 Task: For heading Use Lobster with cyan colour & bold.  font size for heading18,  'Change the font style of data to'Merriweather and font size to 9,  Change the alignment of both headline & data to Align right In the sheet  auditingQuarterlySales_Report_2024
Action: Mouse moved to (57, 119)
Screenshot: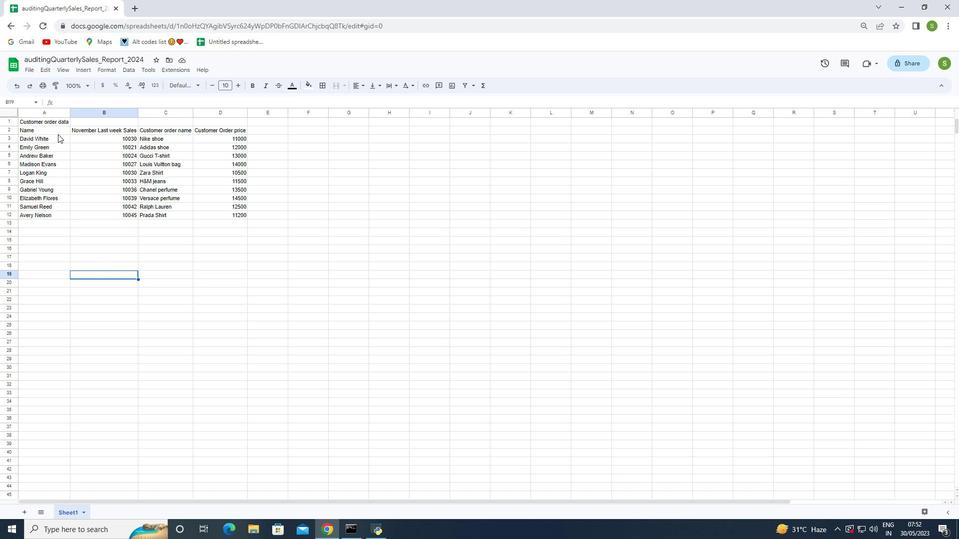 
Action: Mouse pressed left at (57, 119)
Screenshot: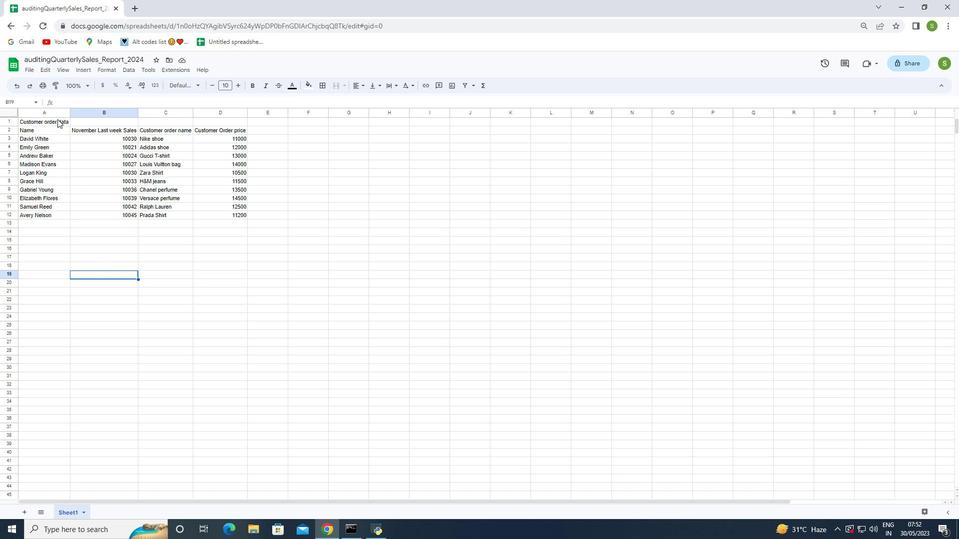 
Action: Mouse moved to (188, 87)
Screenshot: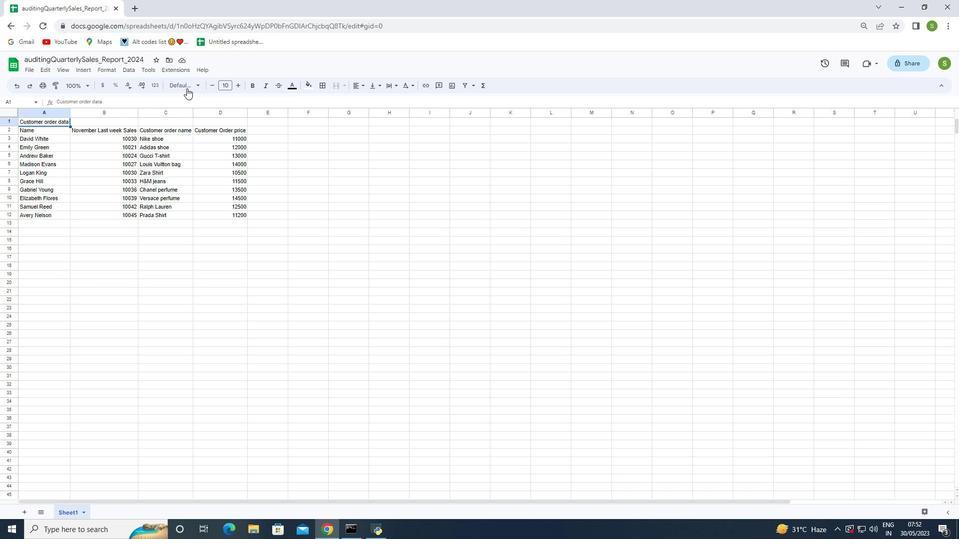 
Action: Mouse pressed left at (188, 87)
Screenshot: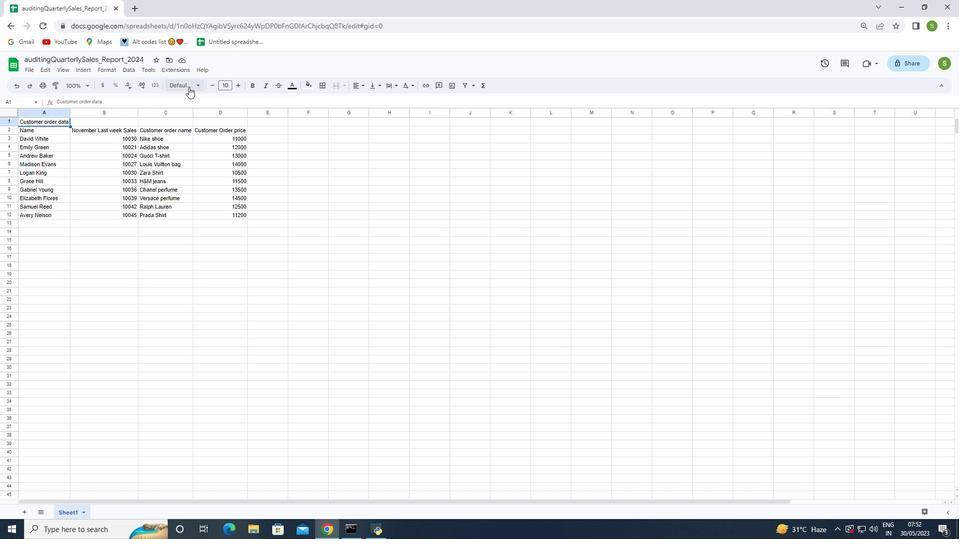 
Action: Mouse moved to (206, 489)
Screenshot: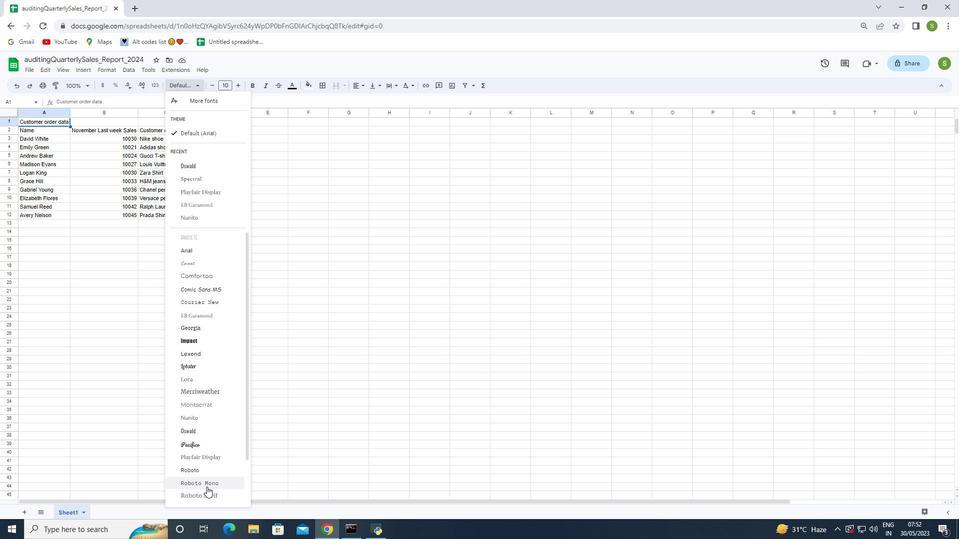 
Action: Mouse scrolled (206, 489) with delta (0, 0)
Screenshot: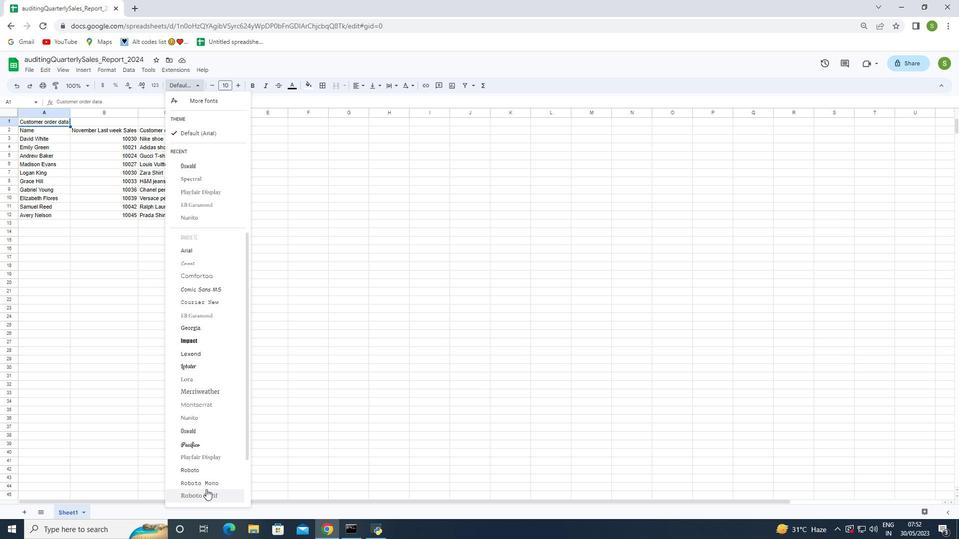 
Action: Mouse scrolled (206, 489) with delta (0, 0)
Screenshot: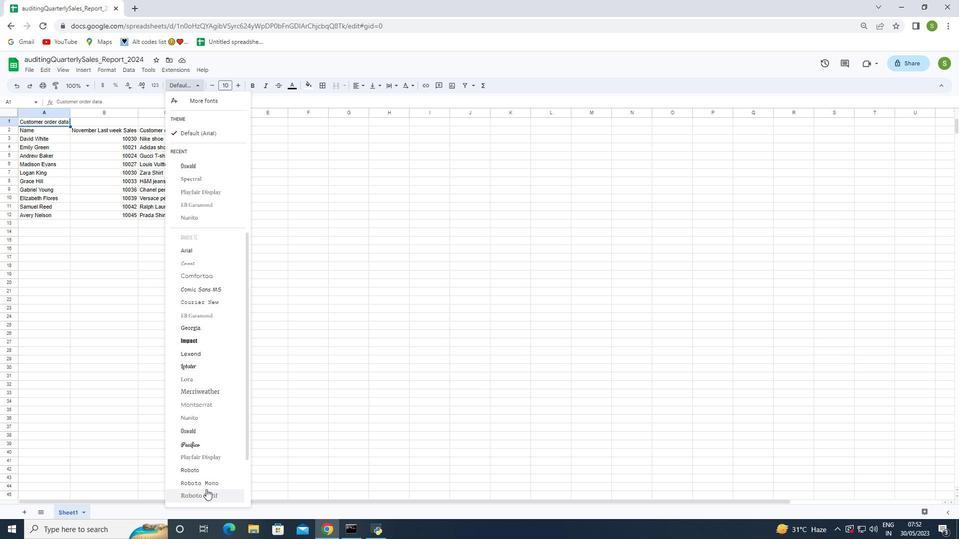 
Action: Mouse scrolled (206, 489) with delta (0, 0)
Screenshot: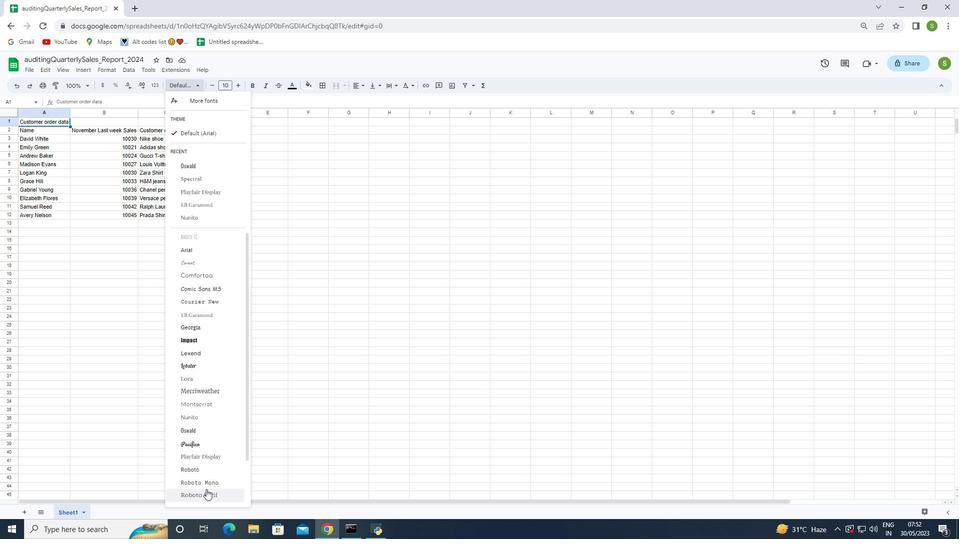 
Action: Mouse scrolled (206, 489) with delta (0, 0)
Screenshot: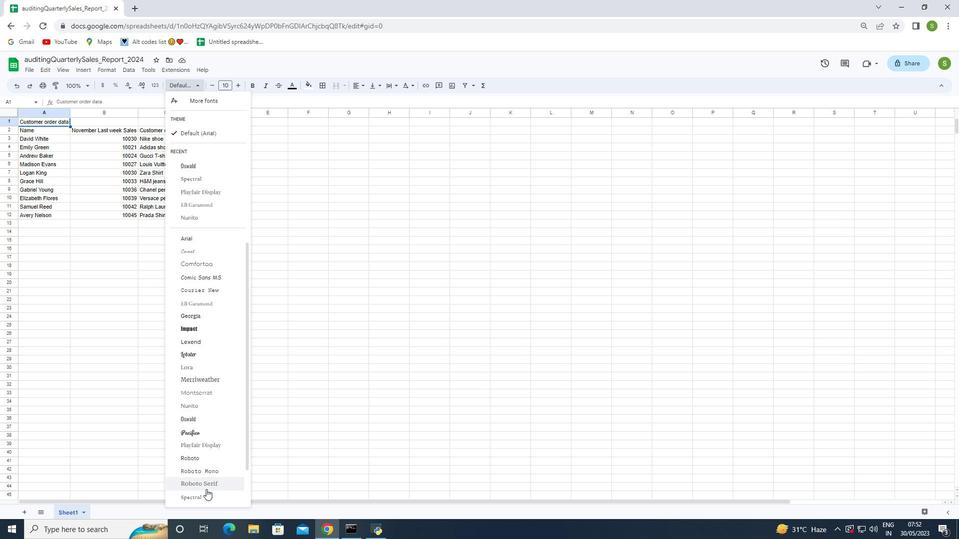 
Action: Mouse scrolled (206, 489) with delta (0, 0)
Screenshot: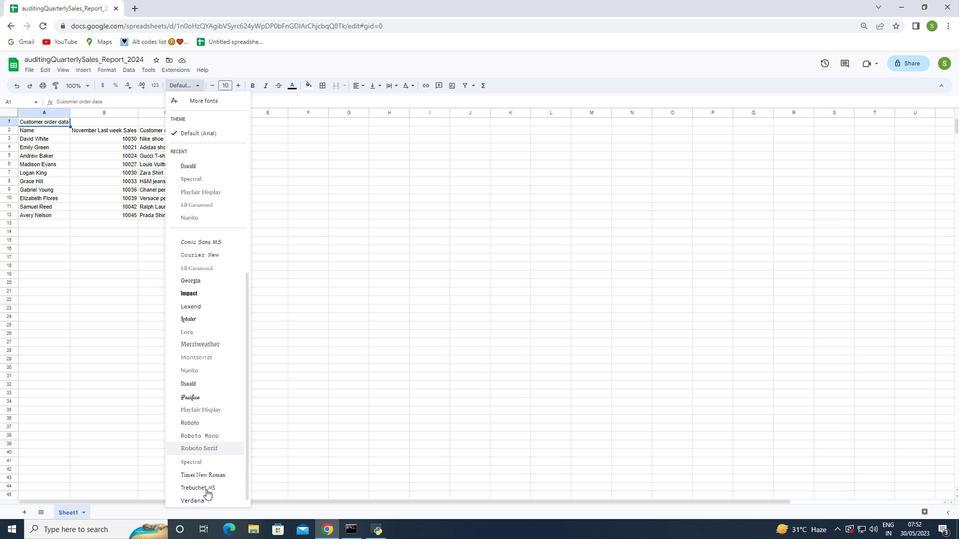 
Action: Mouse moved to (188, 318)
Screenshot: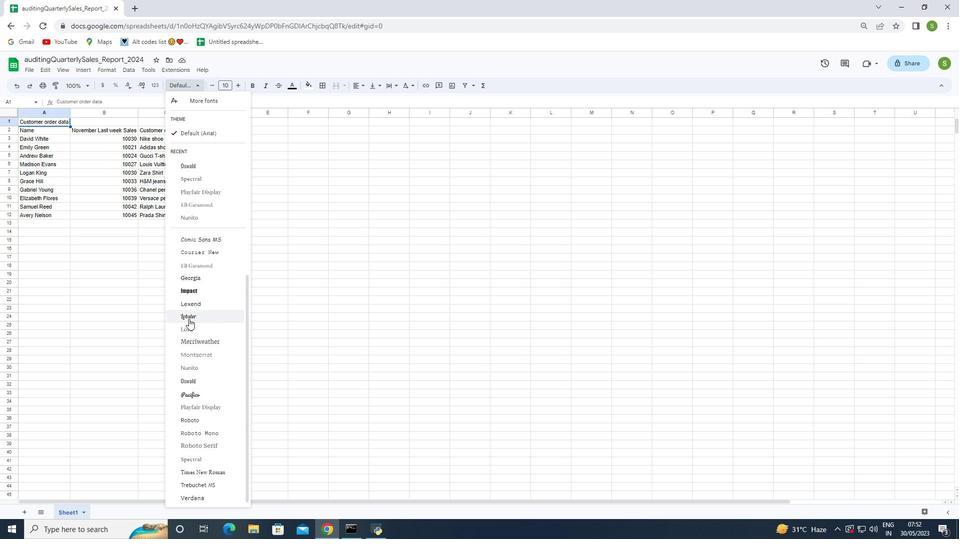 
Action: Mouse pressed left at (188, 318)
Screenshot: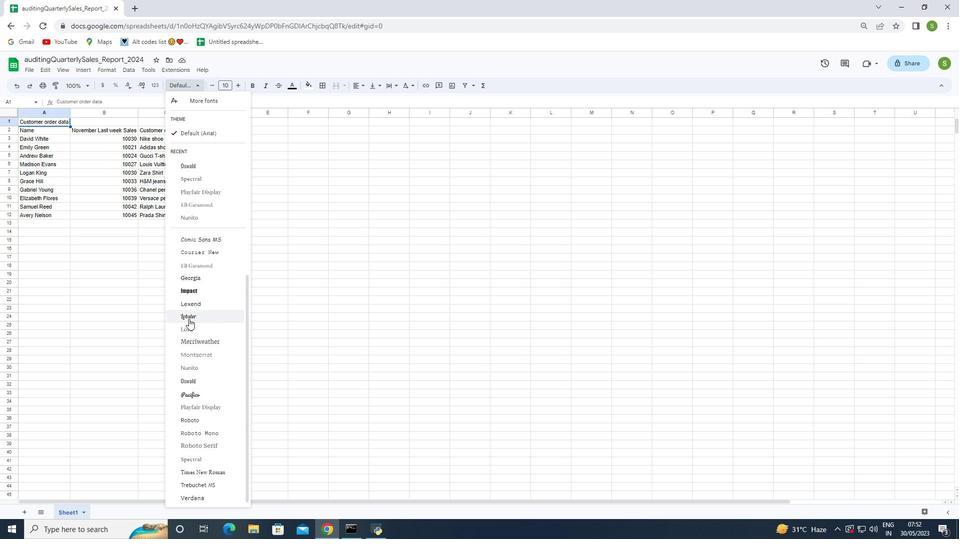 
Action: Mouse moved to (309, 86)
Screenshot: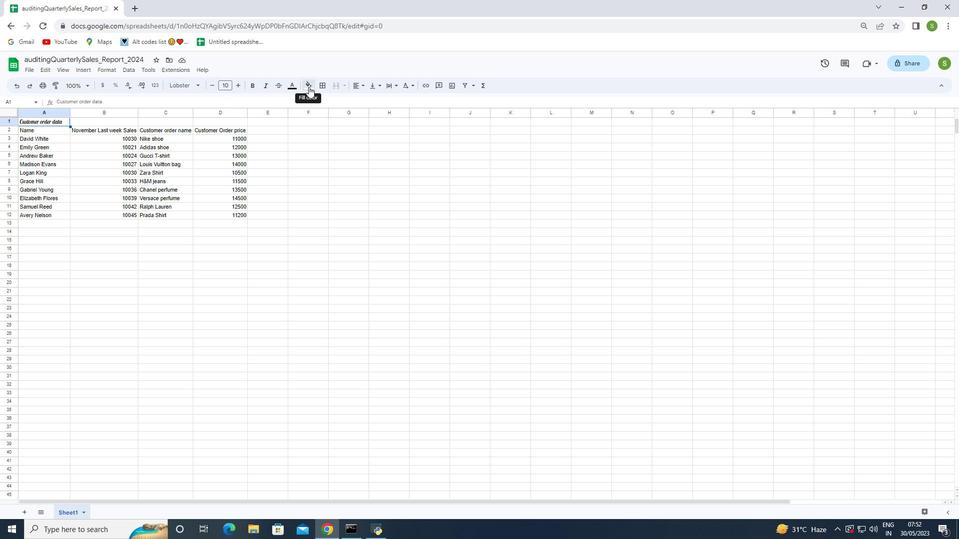 
Action: Mouse pressed left at (309, 86)
Screenshot: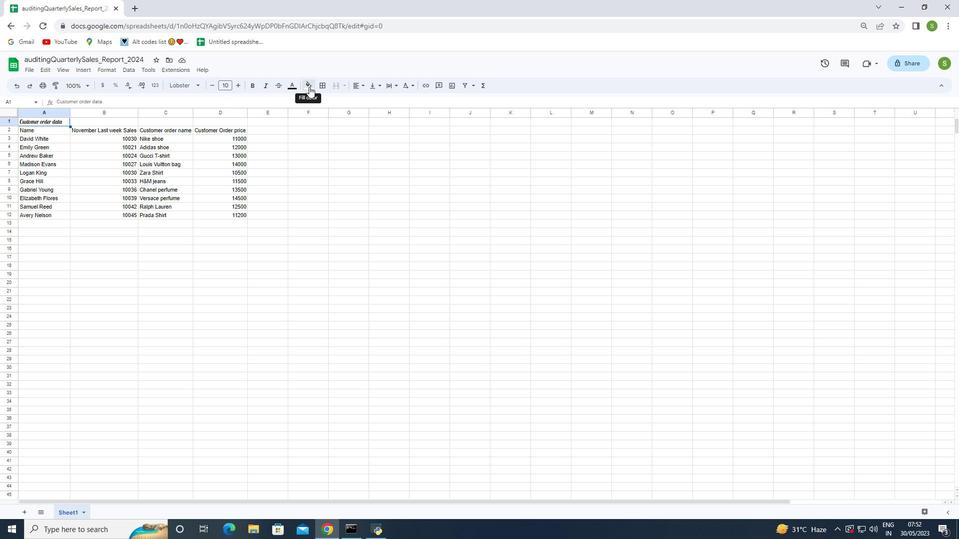 
Action: Mouse moved to (352, 121)
Screenshot: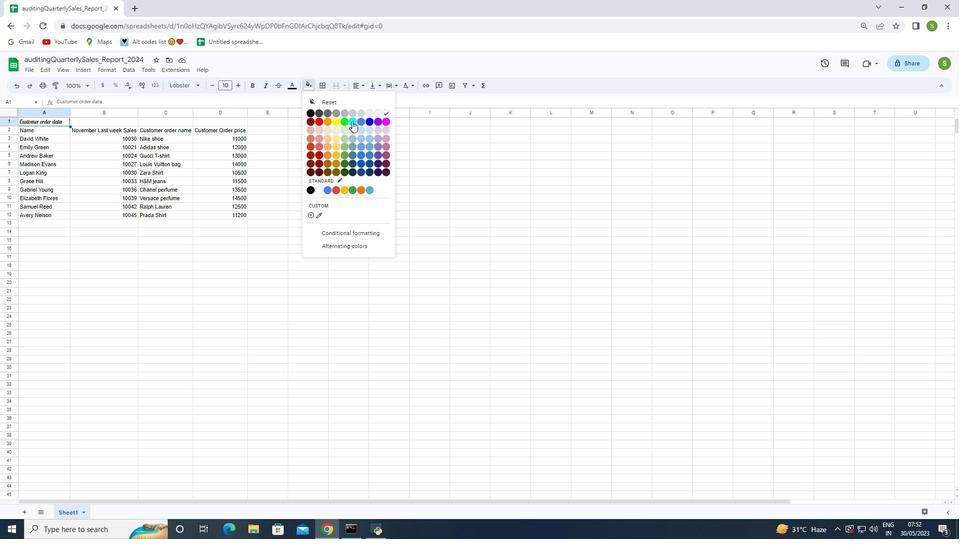 
Action: Mouse pressed left at (352, 121)
Screenshot: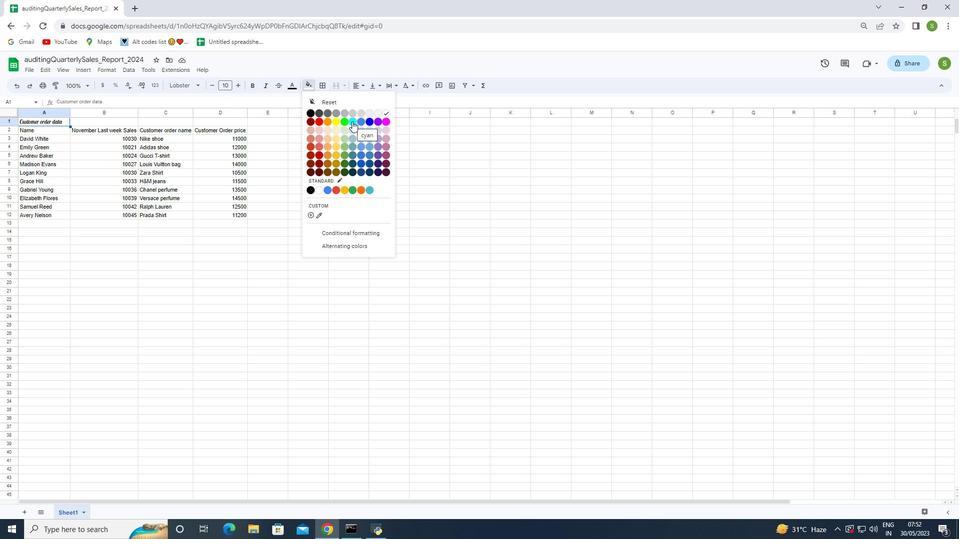 
Action: Mouse moved to (253, 86)
Screenshot: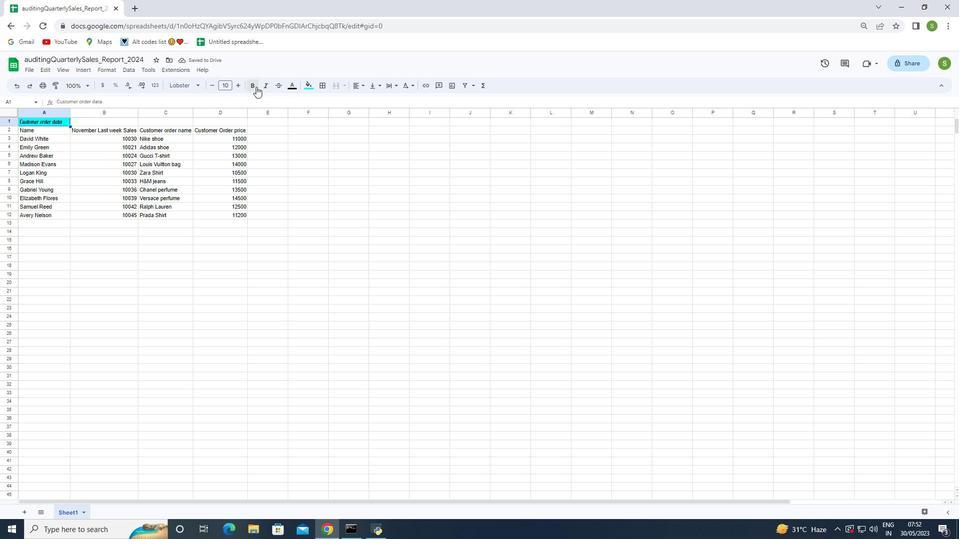 
Action: Mouse pressed left at (253, 86)
Screenshot: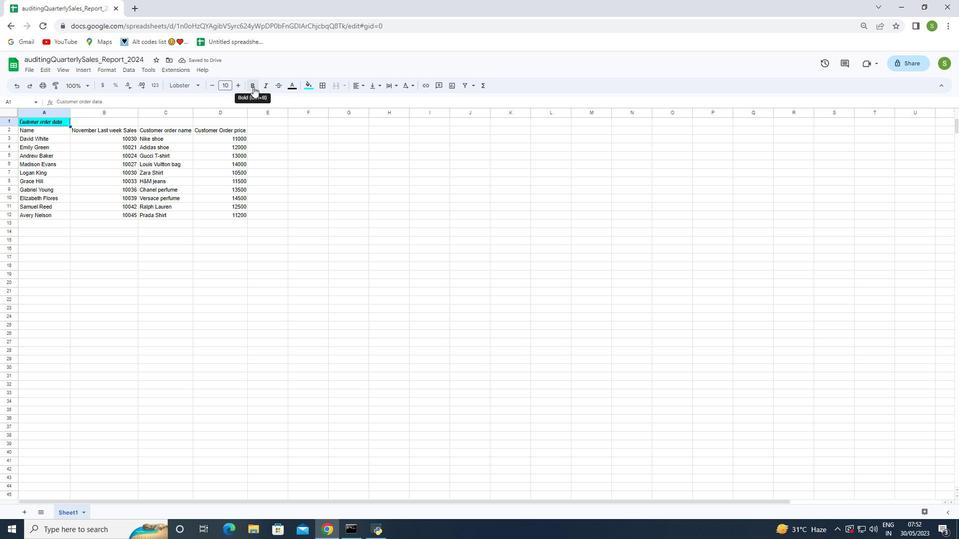 
Action: Mouse pressed left at (253, 86)
Screenshot: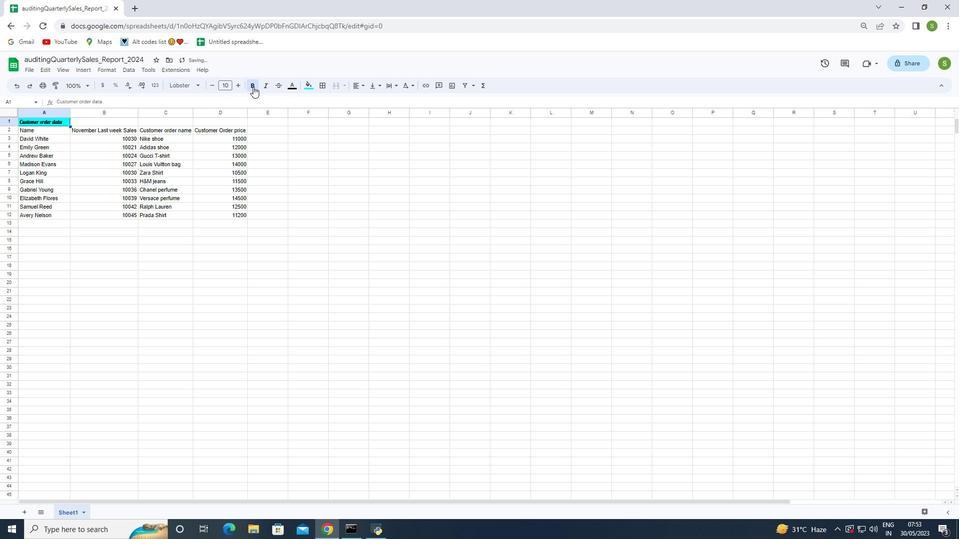 
Action: Mouse pressed left at (253, 86)
Screenshot: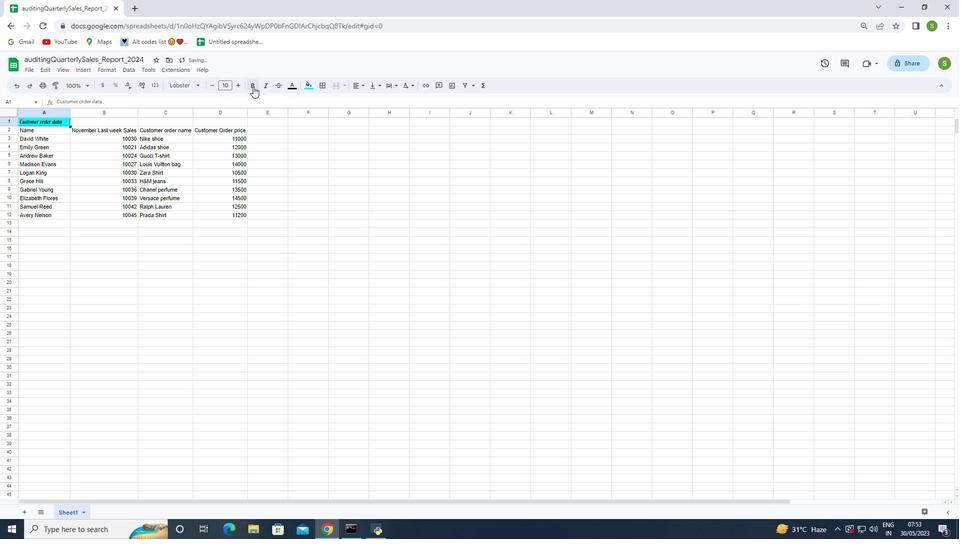 
Action: Mouse moved to (239, 84)
Screenshot: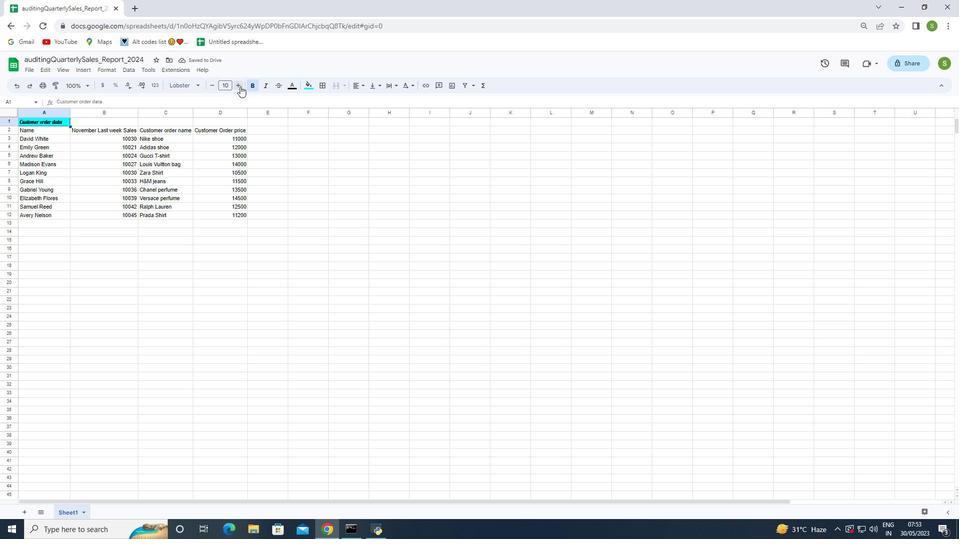 
Action: Mouse pressed left at (239, 84)
Screenshot: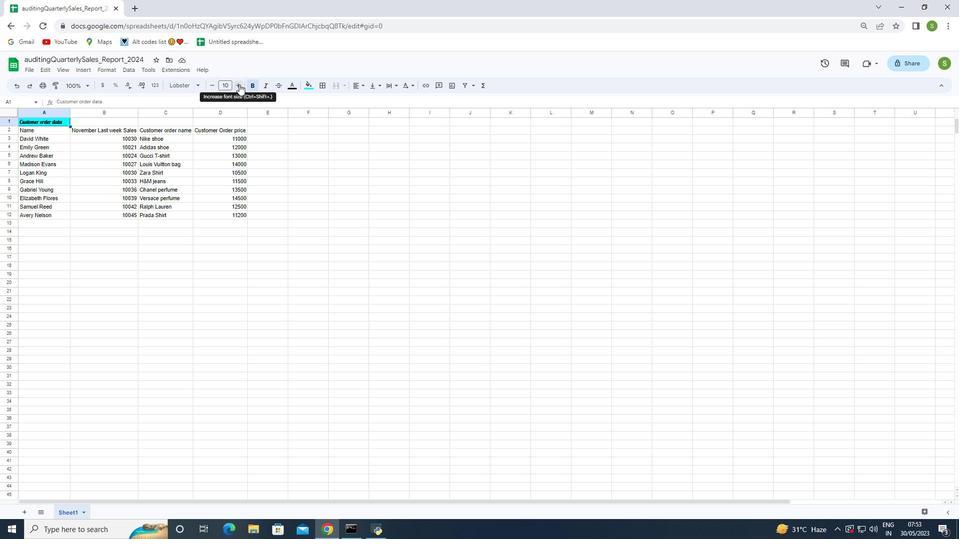 
Action: Mouse pressed left at (239, 84)
Screenshot: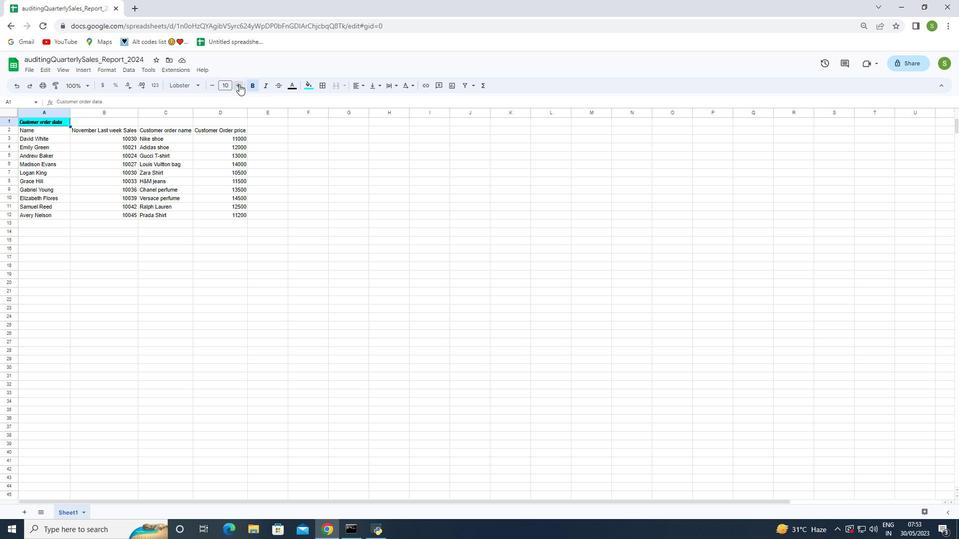 
Action: Mouse pressed left at (239, 84)
Screenshot: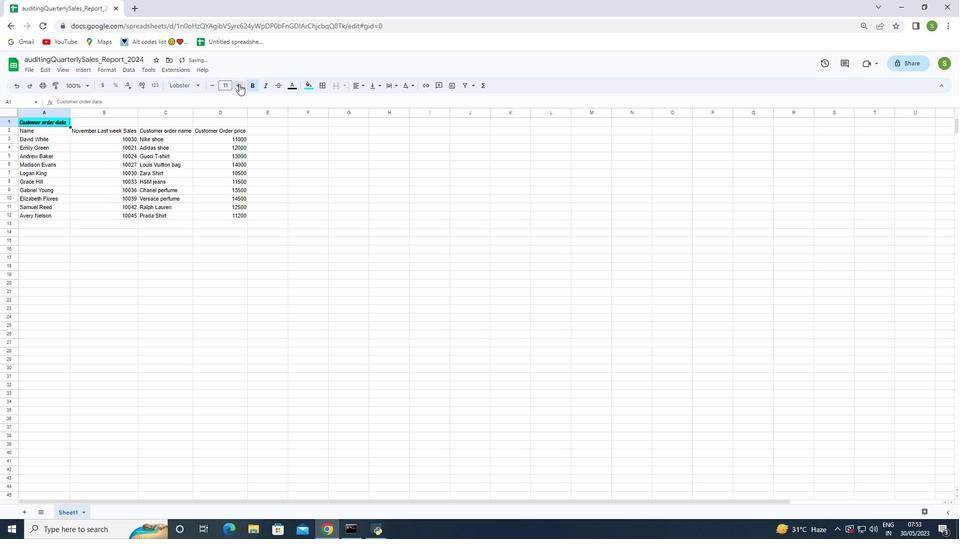 
Action: Mouse pressed left at (239, 84)
Screenshot: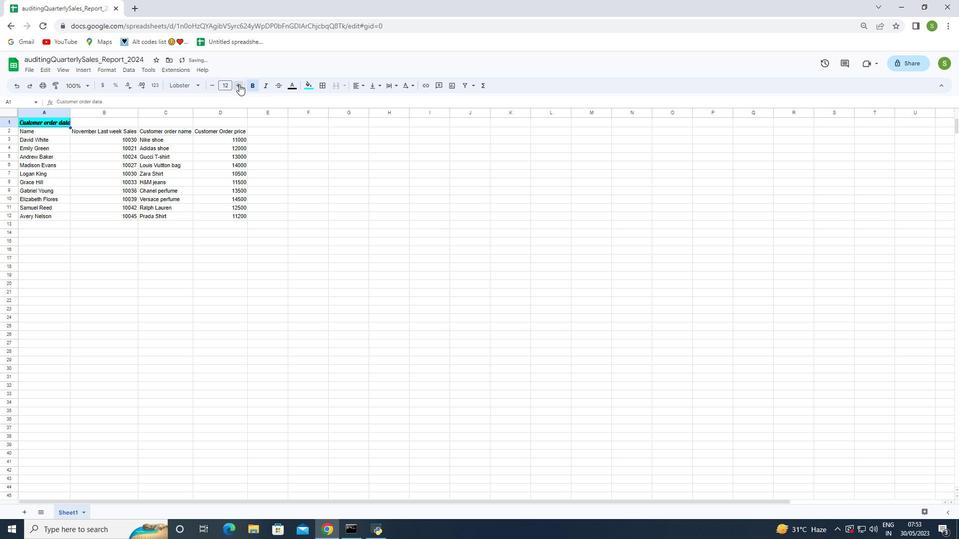 
Action: Mouse pressed left at (239, 84)
Screenshot: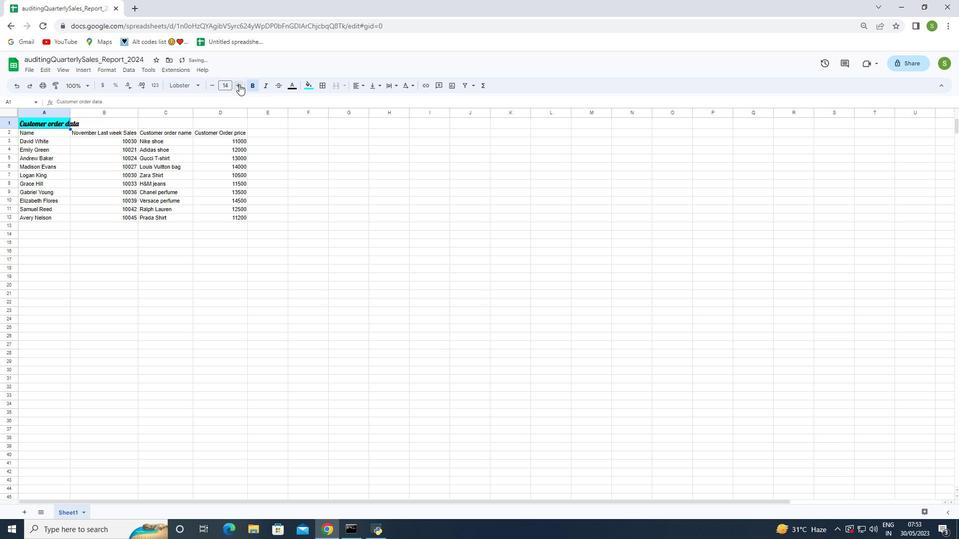 
Action: Mouse pressed left at (239, 84)
Screenshot: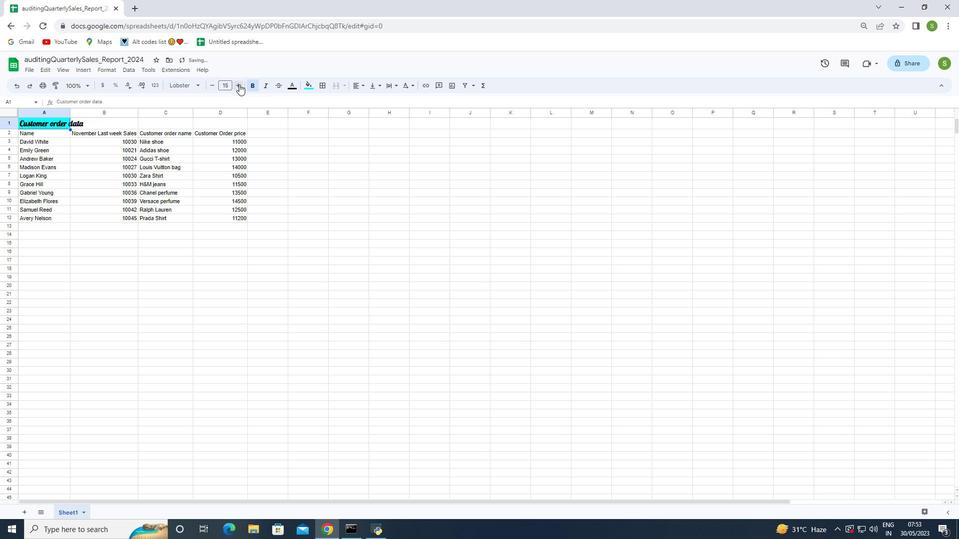 
Action: Mouse pressed left at (239, 84)
Screenshot: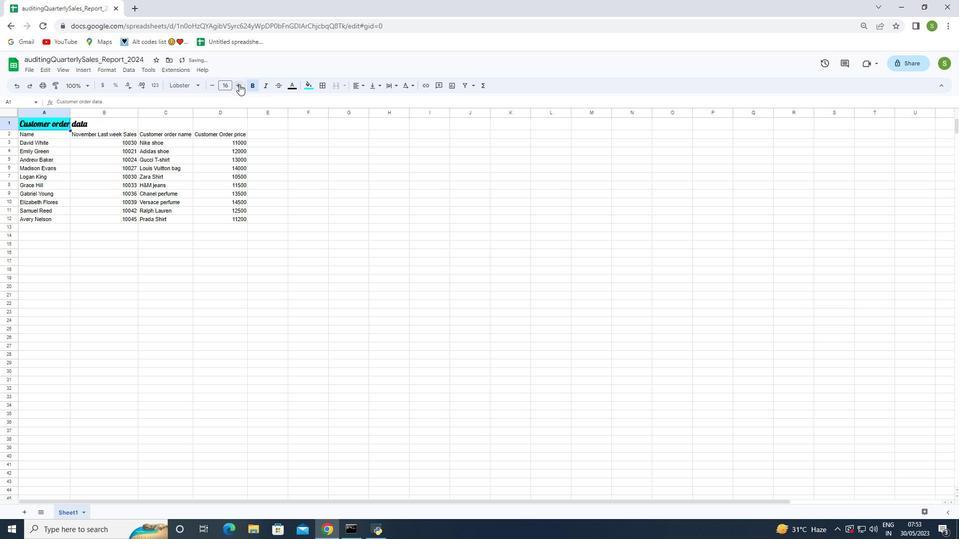 
Action: Mouse pressed left at (239, 84)
Screenshot: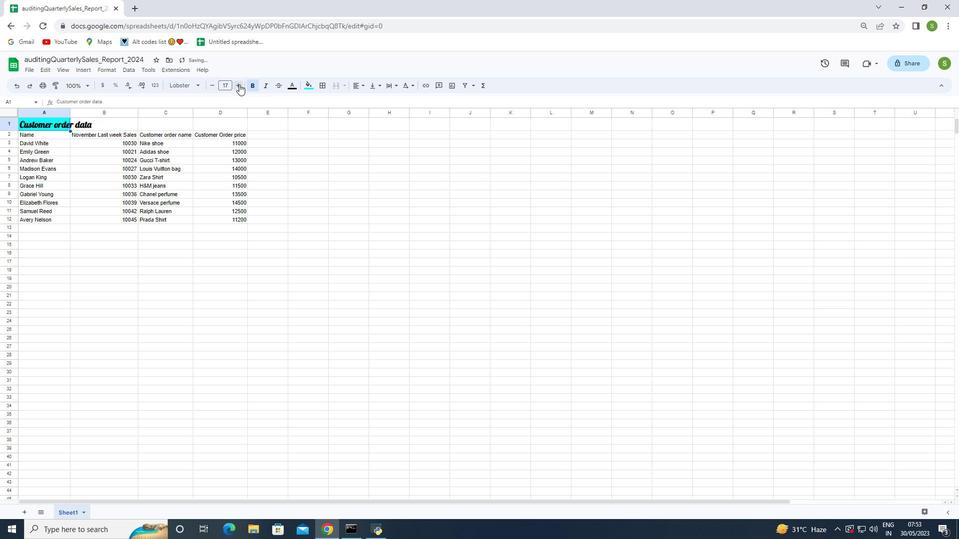
Action: Mouse pressed left at (239, 84)
Screenshot: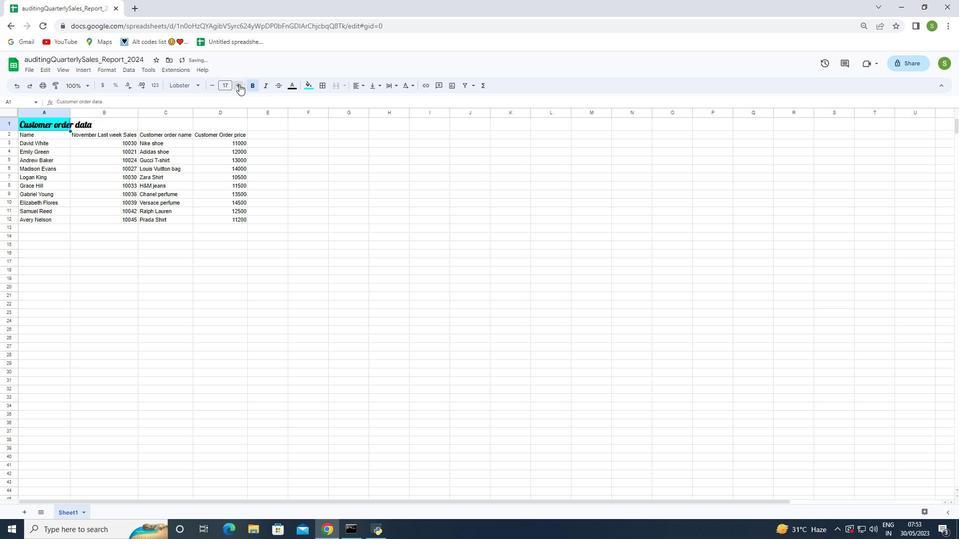
Action: Mouse moved to (212, 86)
Screenshot: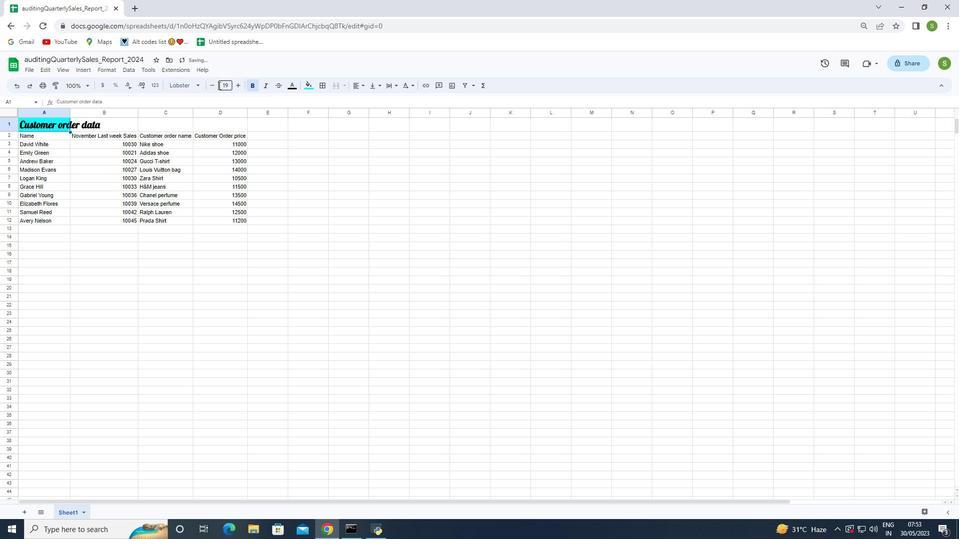 
Action: Mouse pressed left at (212, 86)
Screenshot: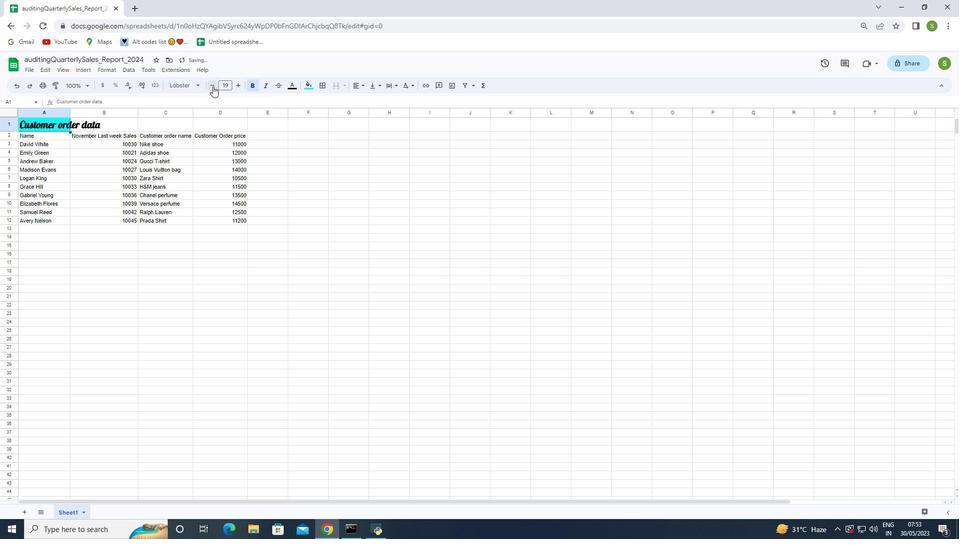 
Action: Mouse moved to (69, 111)
Screenshot: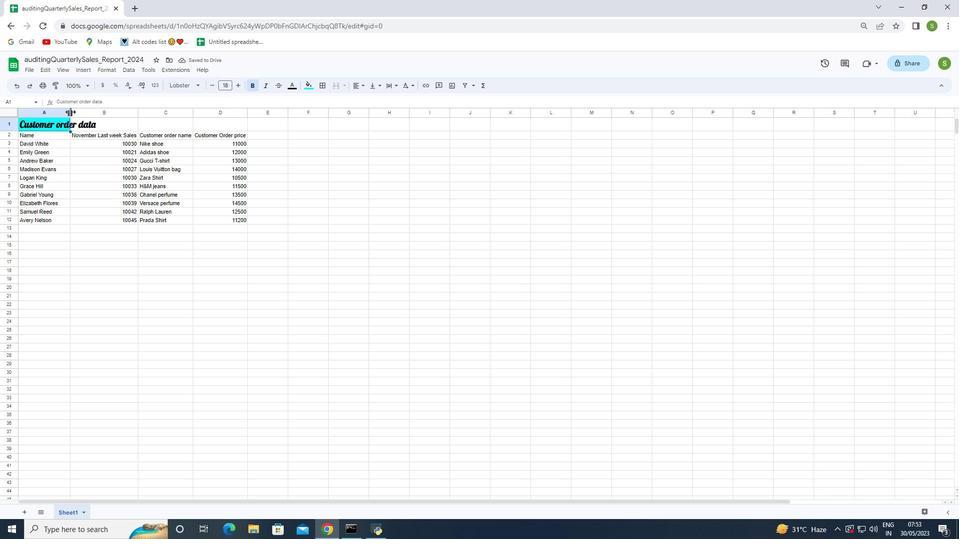 
Action: Mouse pressed left at (69, 111)
Screenshot: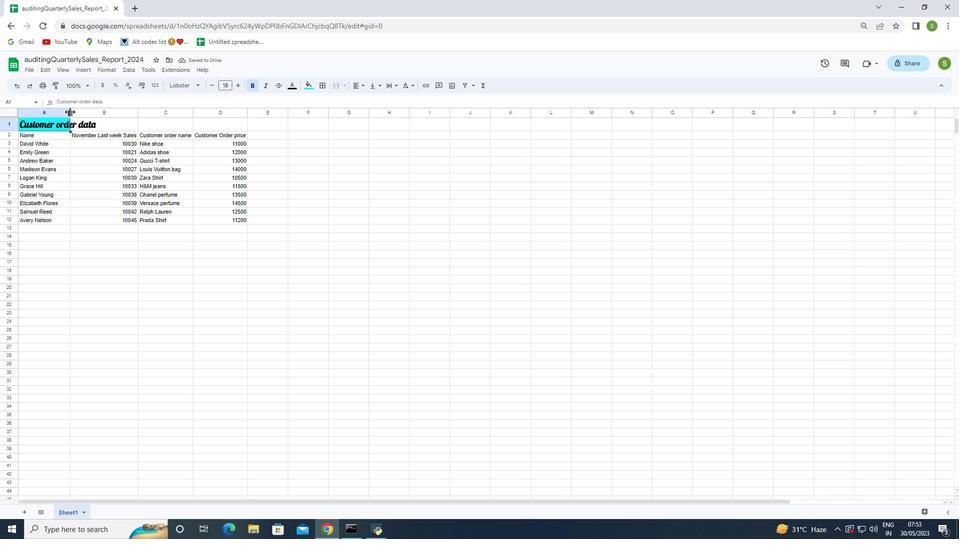 
Action: Mouse pressed left at (69, 111)
Screenshot: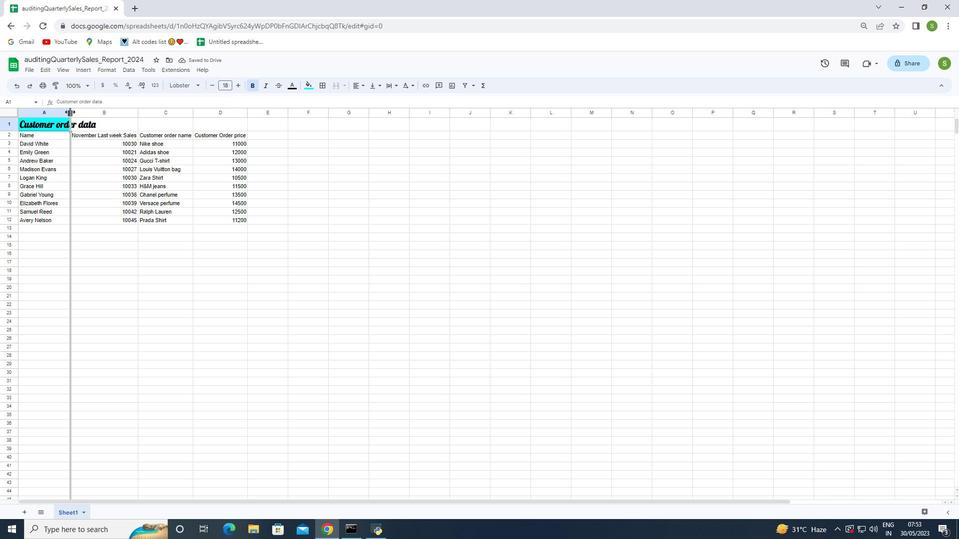 
Action: Mouse moved to (31, 136)
Screenshot: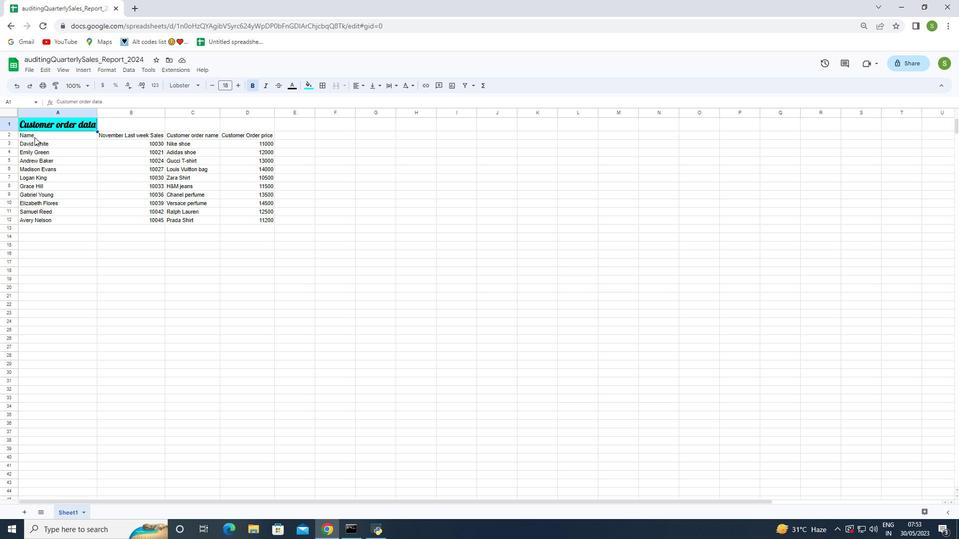 
Action: Mouse pressed left at (31, 136)
Screenshot: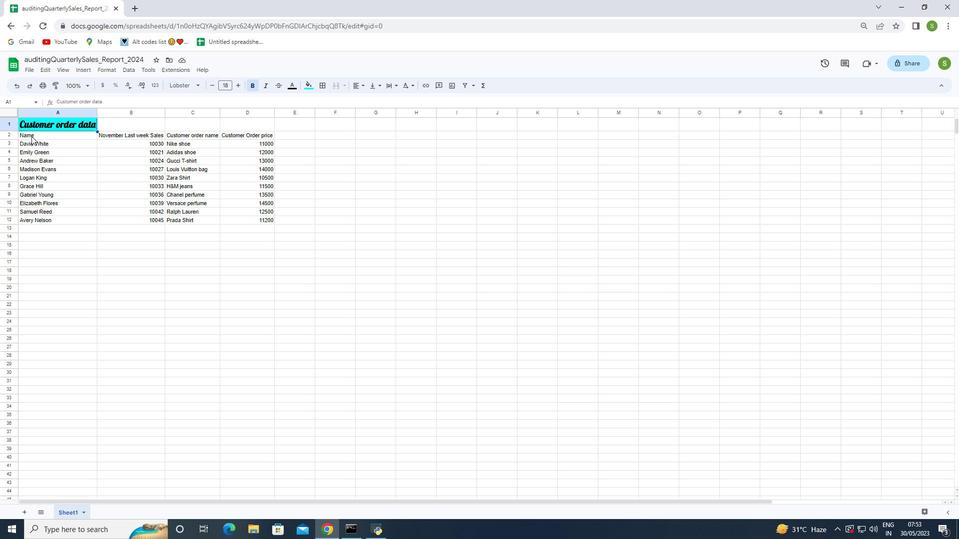 
Action: Mouse moved to (194, 87)
Screenshot: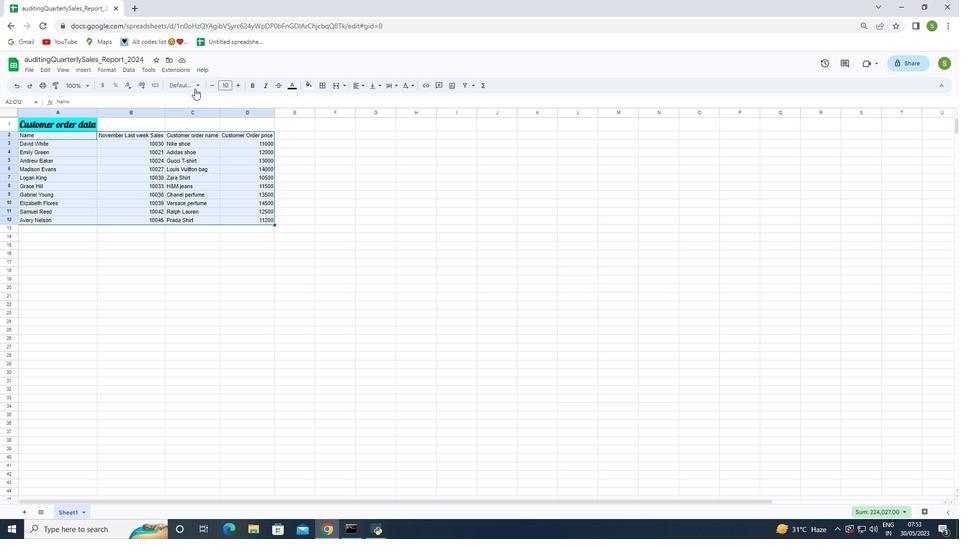 
Action: Mouse pressed left at (194, 87)
Screenshot: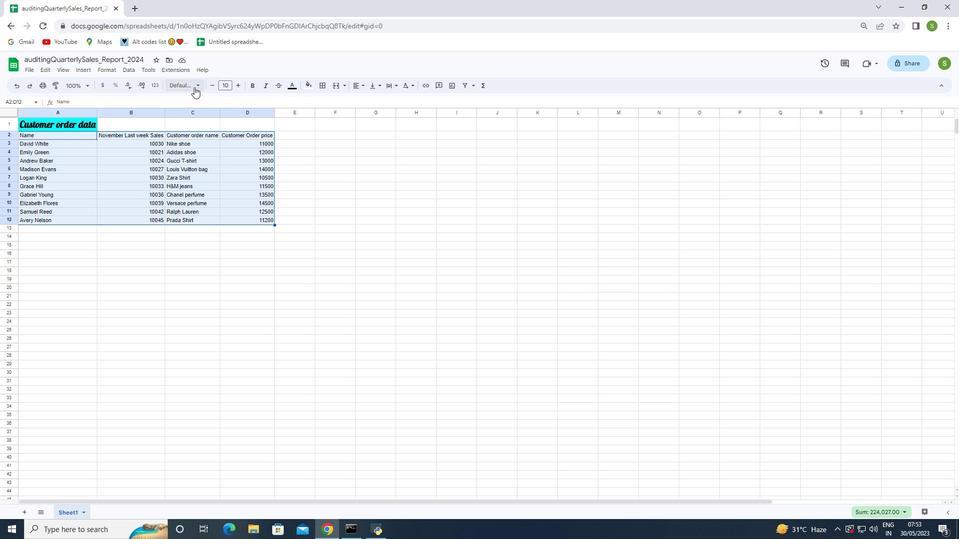 
Action: Mouse moved to (206, 393)
Screenshot: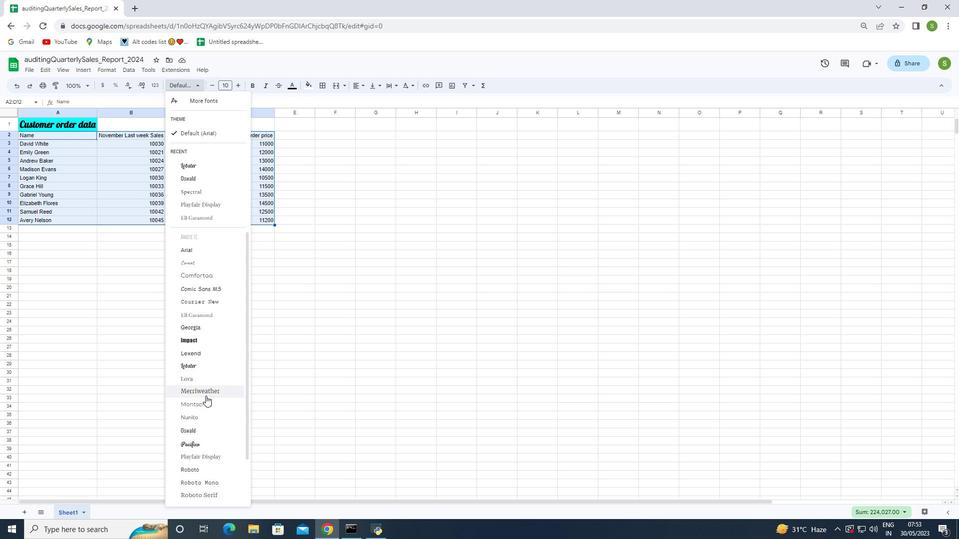 
Action: Mouse pressed left at (206, 393)
Screenshot: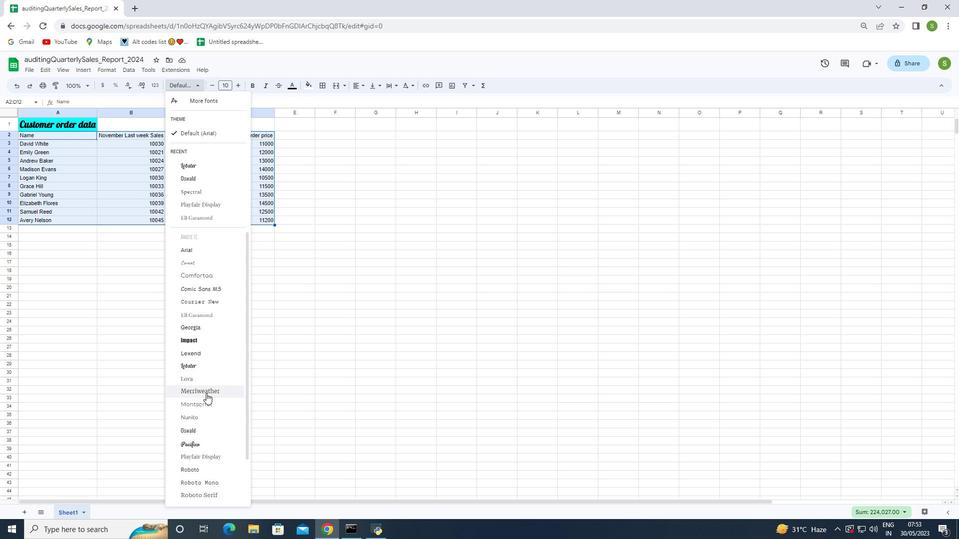 
Action: Mouse moved to (208, 83)
Screenshot: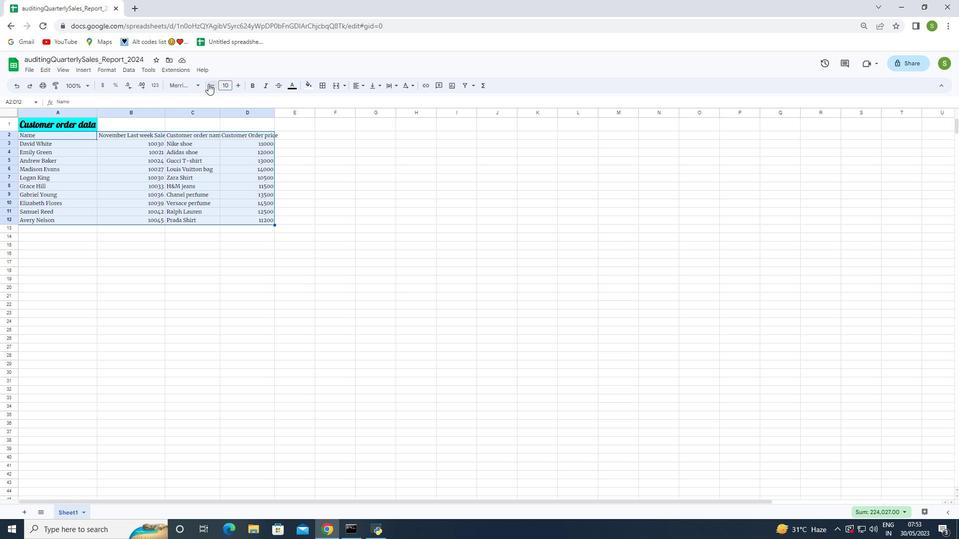 
Action: Mouse pressed left at (208, 83)
Screenshot: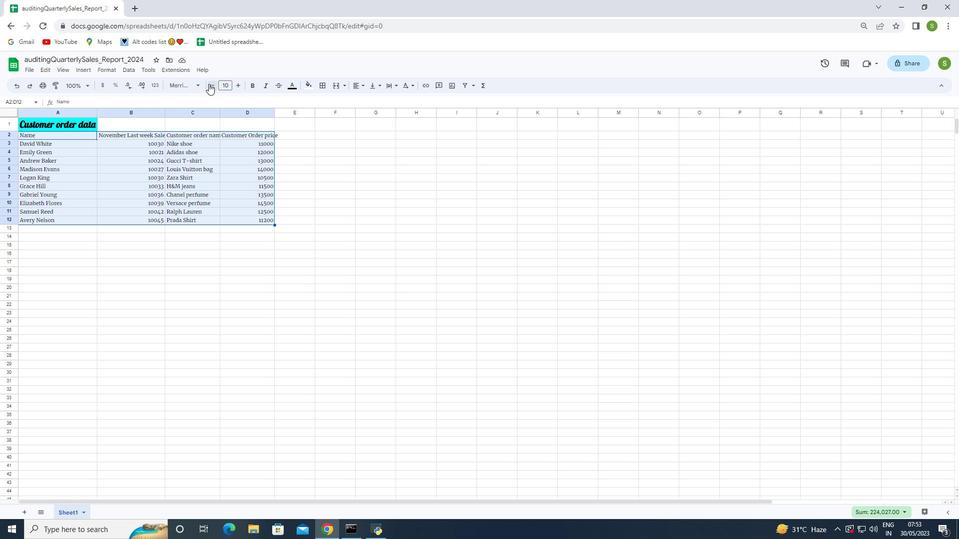 
Action: Mouse moved to (147, 275)
Screenshot: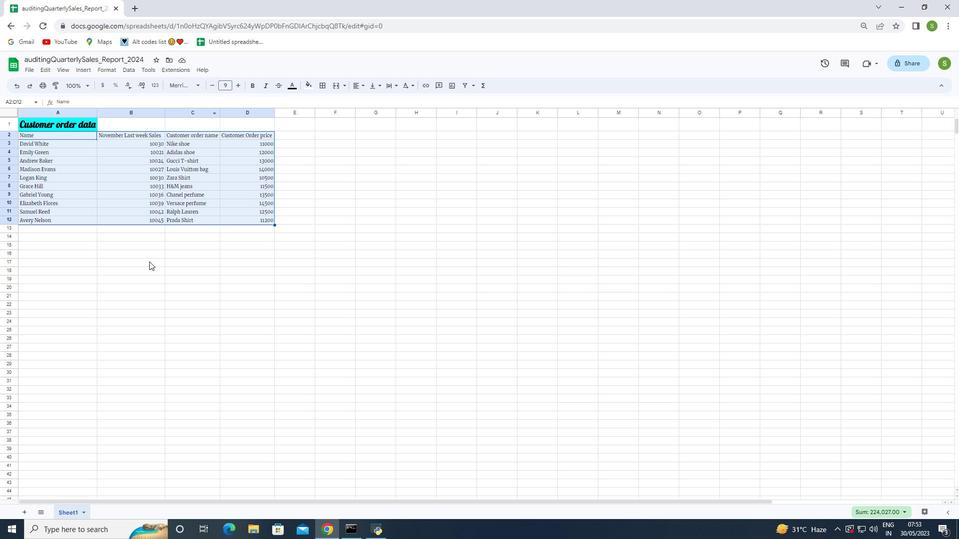 
Action: Mouse pressed left at (147, 275)
Screenshot: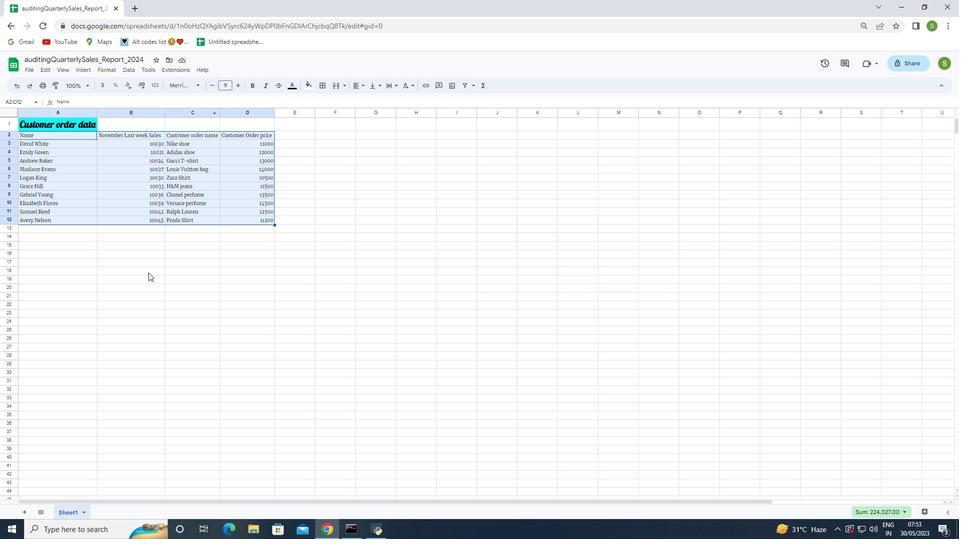 
Action: Mouse moved to (36, 123)
Screenshot: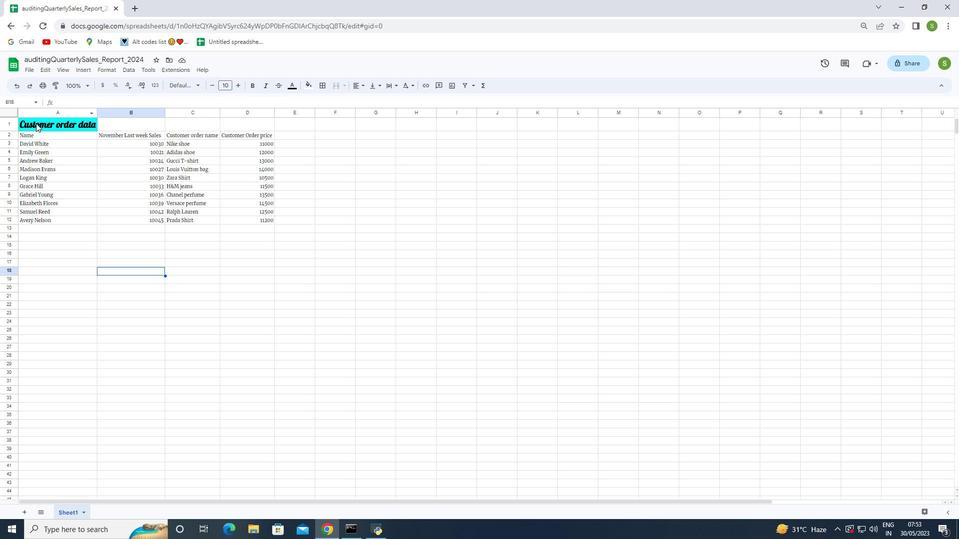 
Action: Mouse pressed left at (36, 123)
Screenshot: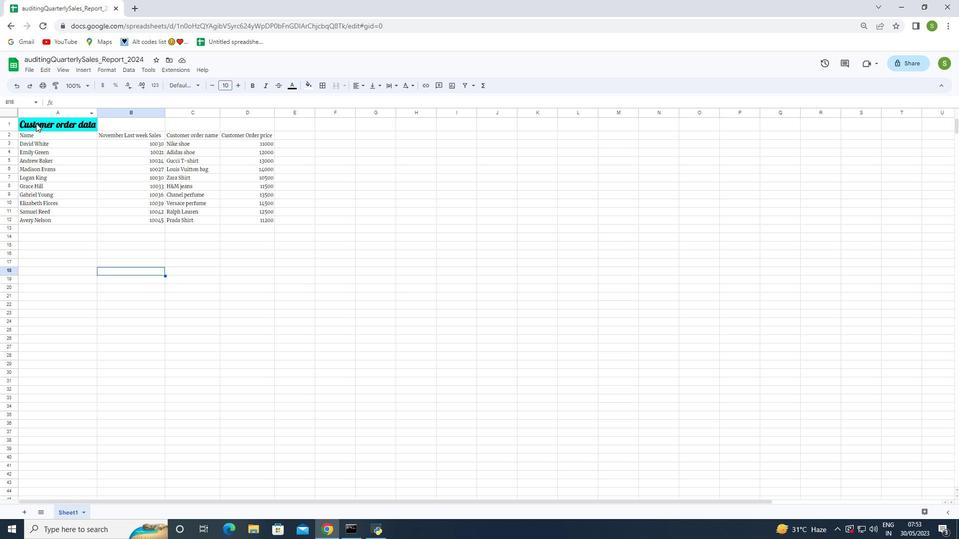 
Action: Mouse moved to (359, 85)
Screenshot: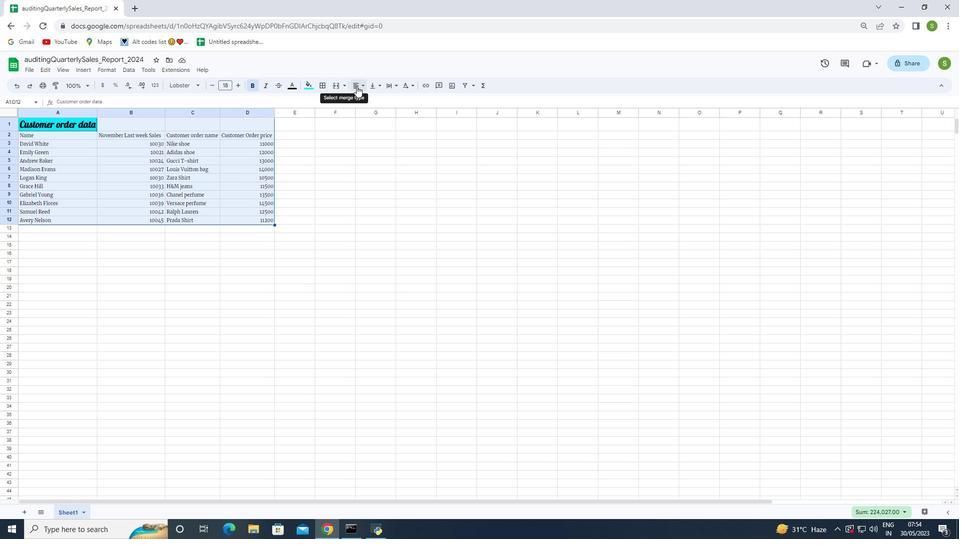 
Action: Mouse pressed left at (359, 85)
Screenshot: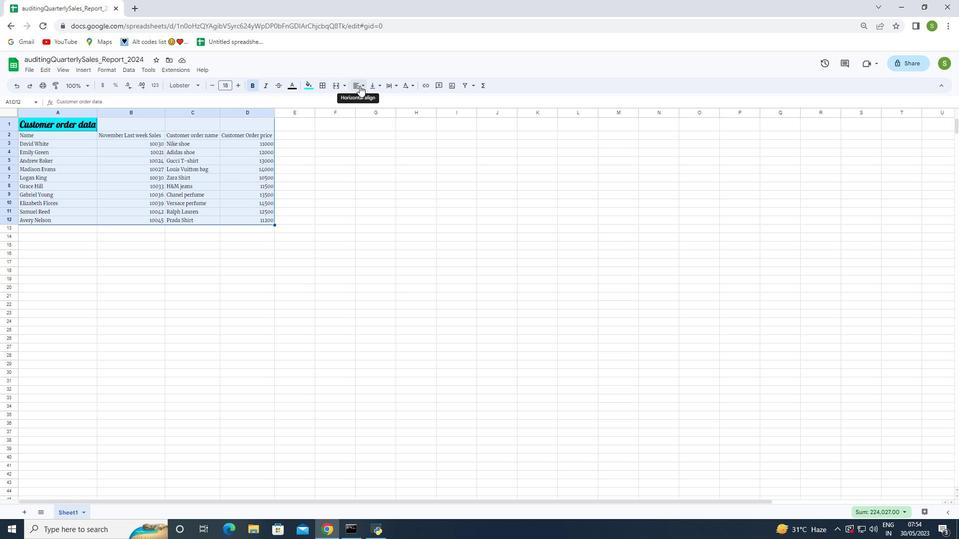 
Action: Mouse moved to (385, 103)
Screenshot: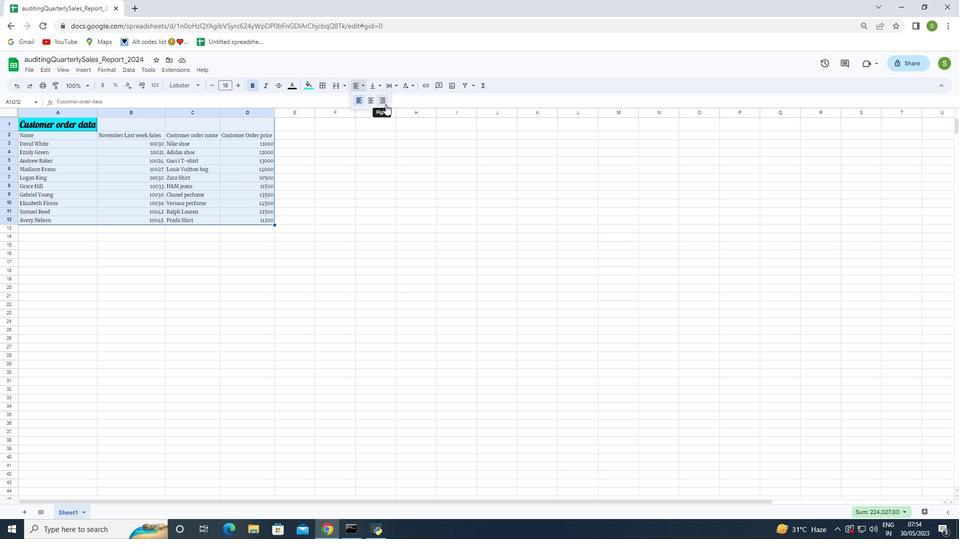 
Action: Mouse pressed left at (385, 103)
Screenshot: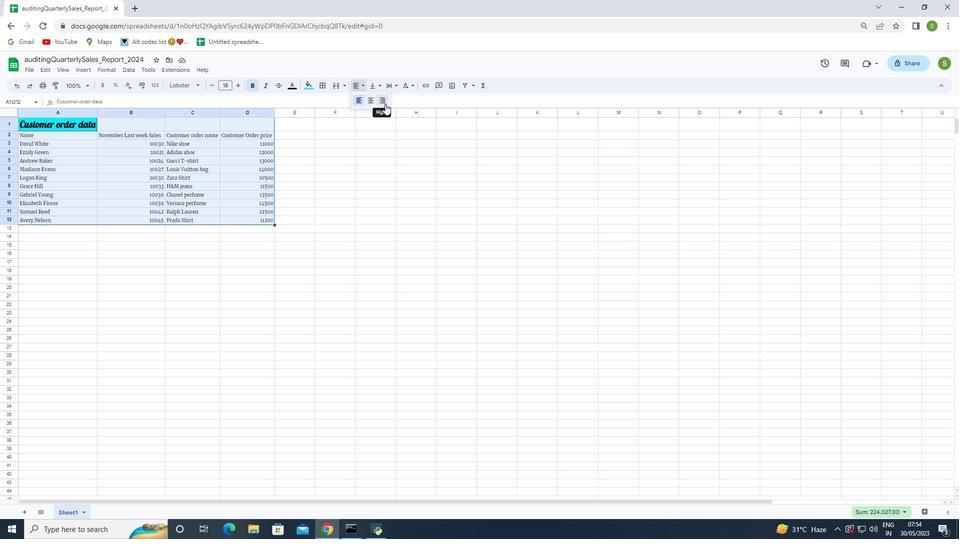 
Action: Mouse moved to (30, 71)
Screenshot: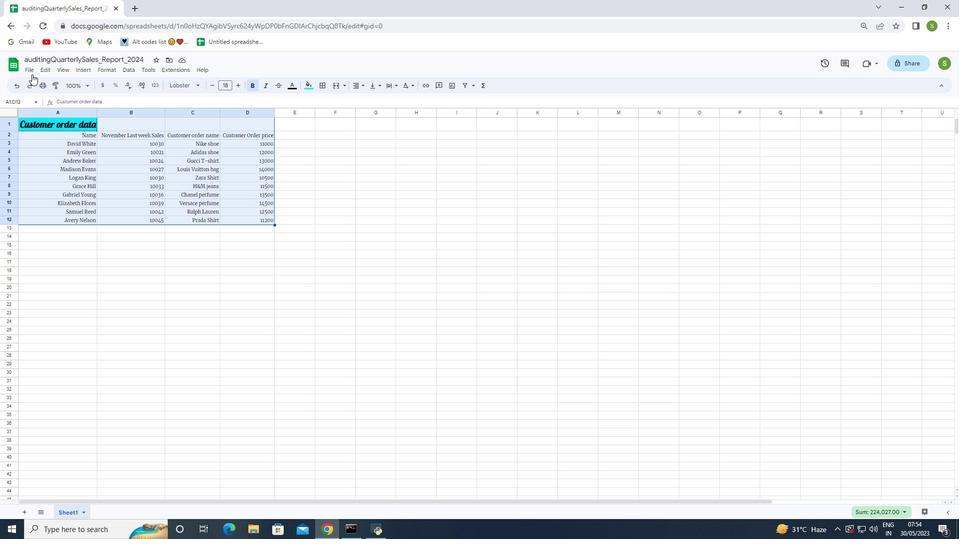 
Action: Mouse pressed left at (30, 71)
Screenshot: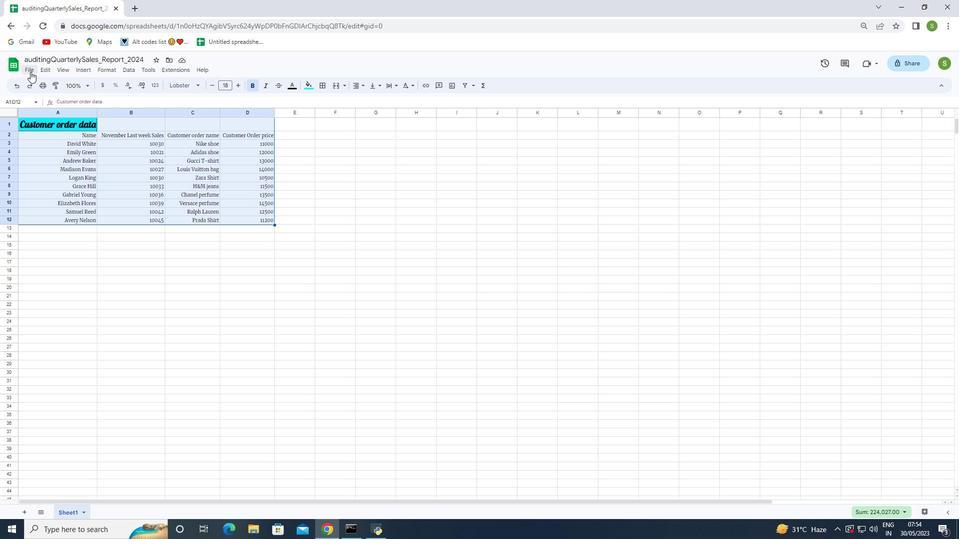 
Action: Mouse moved to (60, 189)
Screenshot: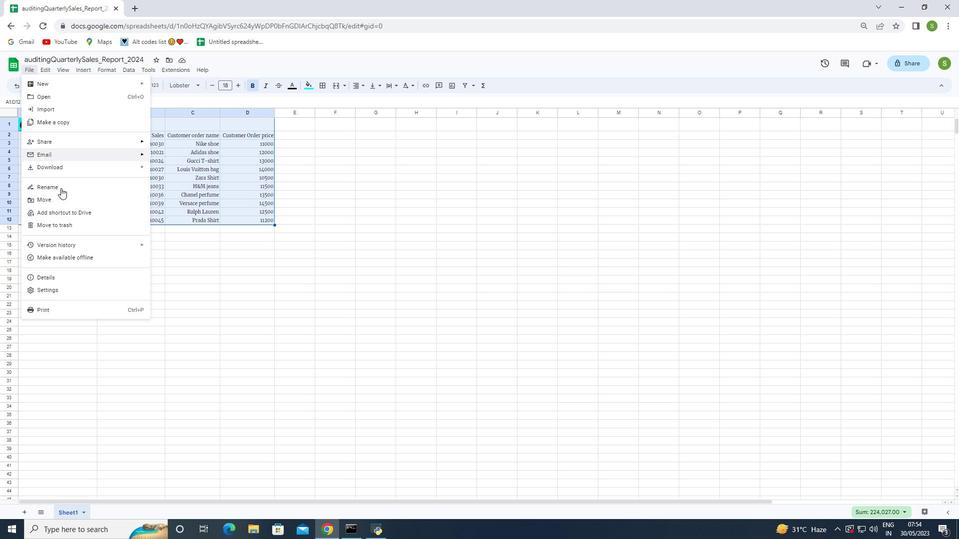 
Action: Mouse pressed left at (60, 189)
Screenshot: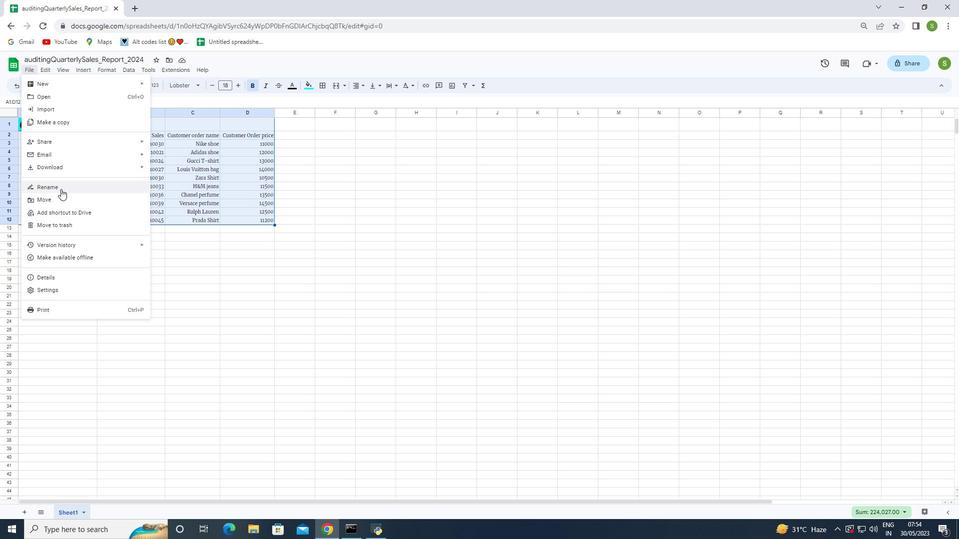 
Action: Key pressed <Key.backspace>auditing<Key.shift><Key.shift><Key.shift>Quarterly<Key.shift>Sales<Key.shift_r>_<Key.shift>Report<Key.shift_r>_2024<Key.enter>
Screenshot: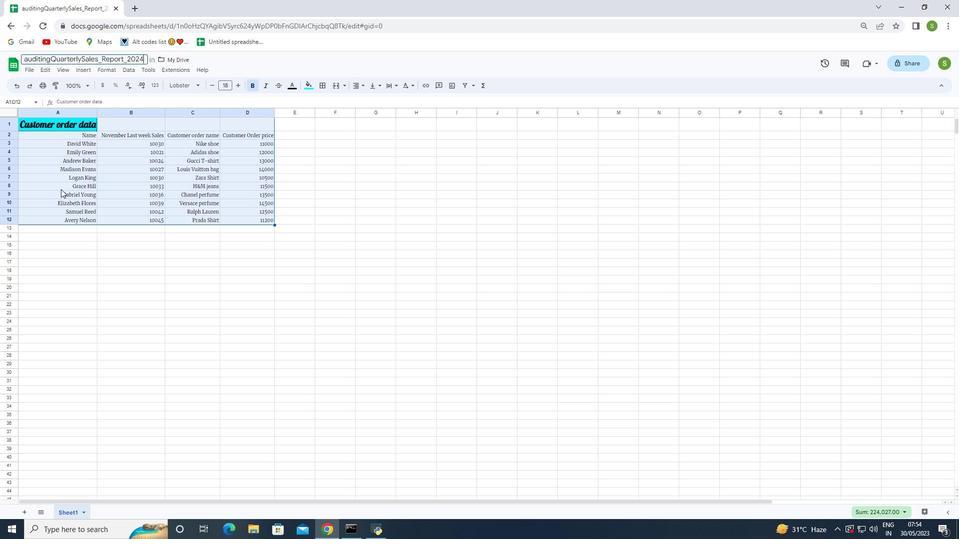 
Action: Mouse moved to (141, 271)
Screenshot: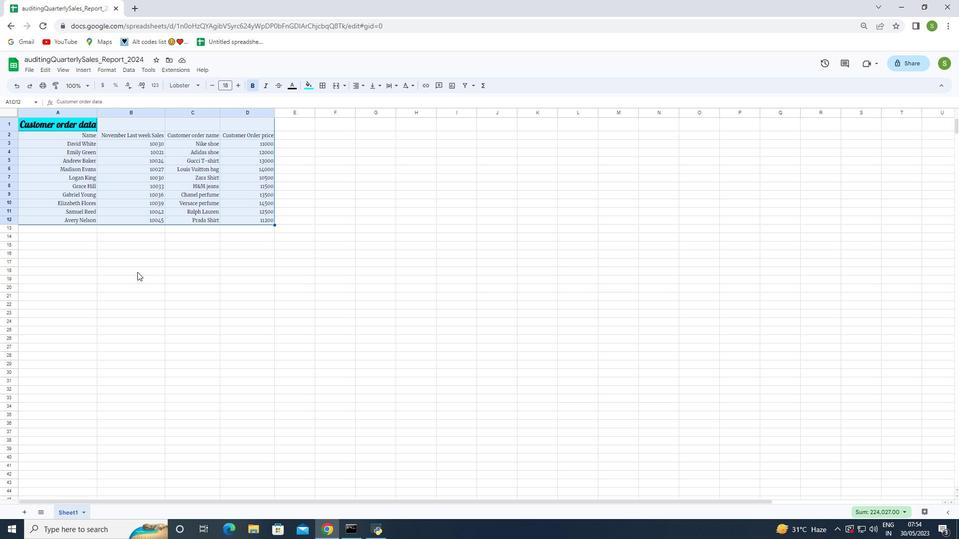 
Action: Mouse pressed left at (141, 271)
Screenshot: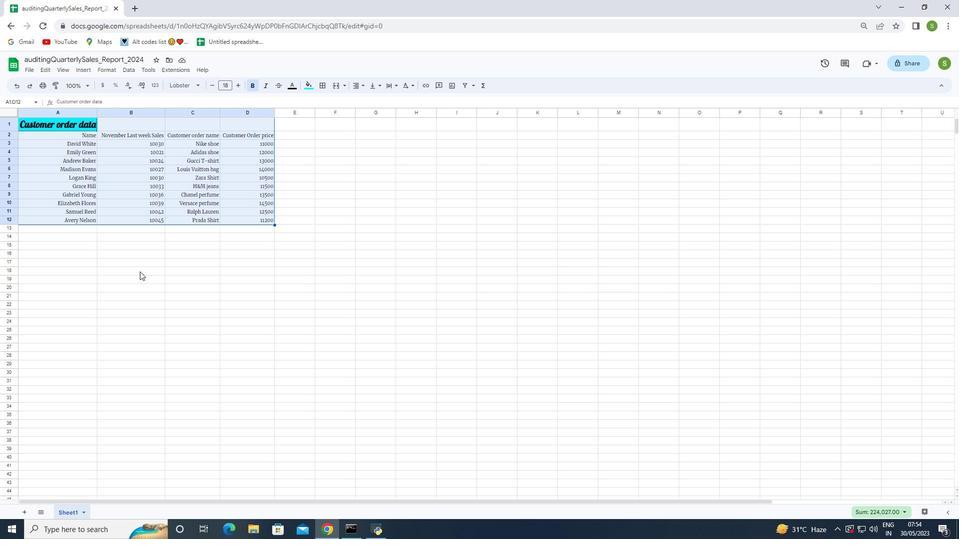 
Action: Mouse moved to (164, 264)
Screenshot: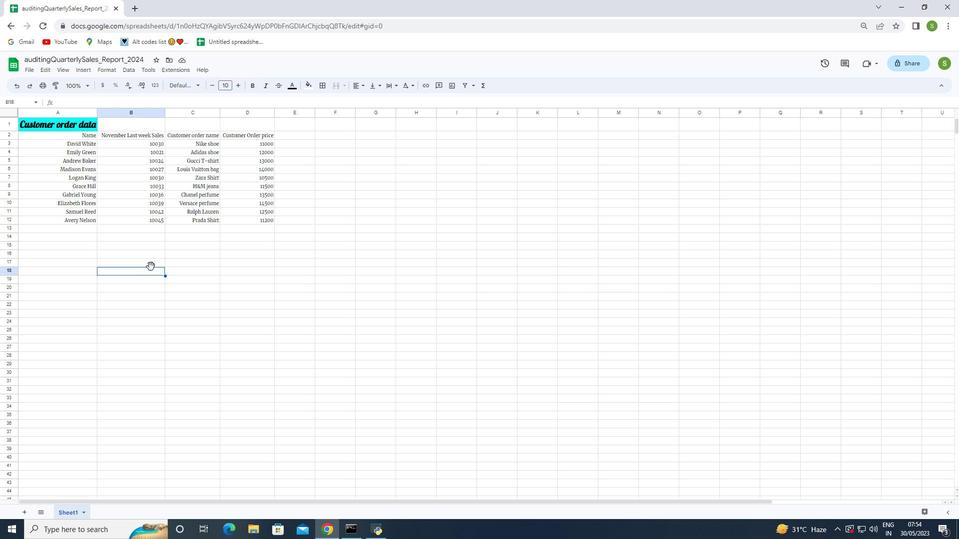 
